 Task: Open the view bar.
Action: Mouse moved to (177, 14)
Screenshot: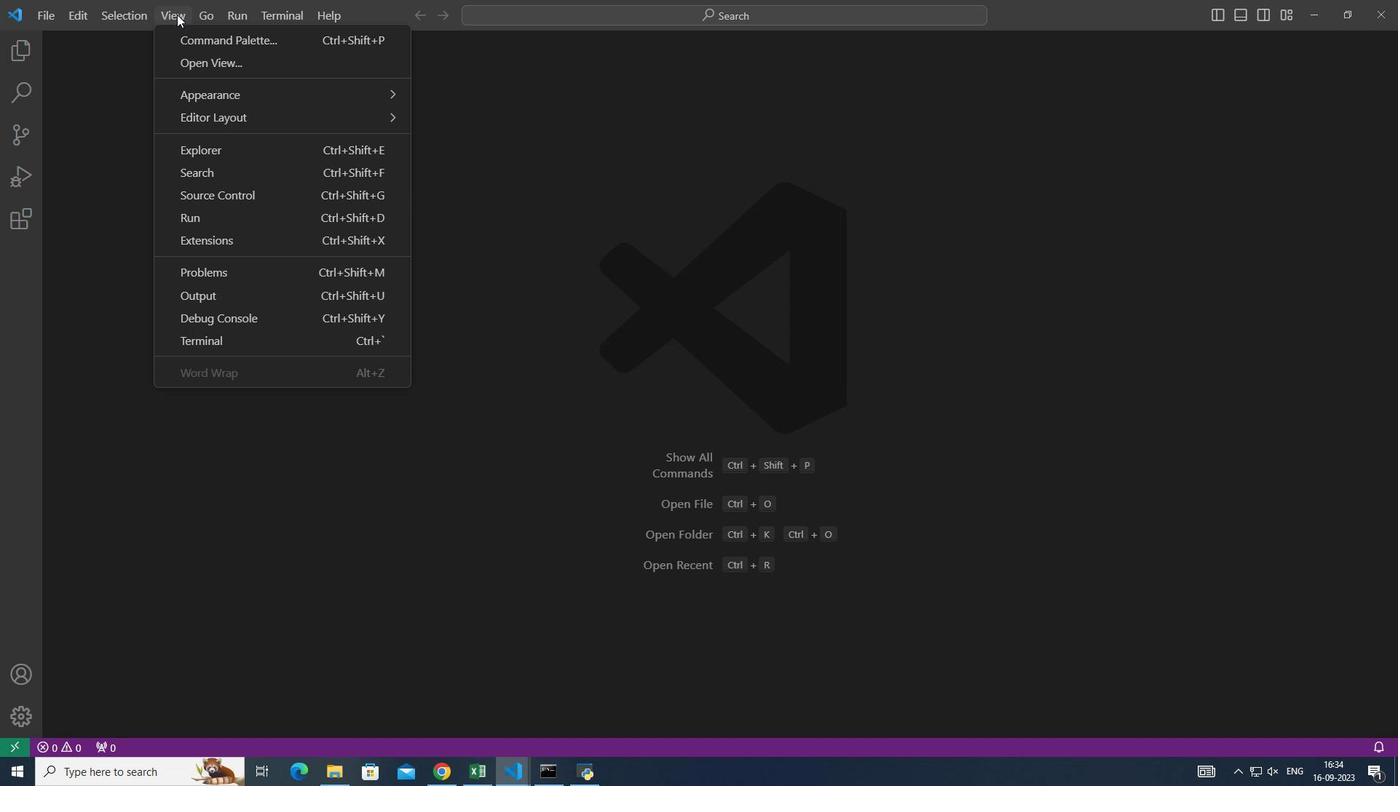
Action: Mouse pressed left at (177, 14)
Screenshot: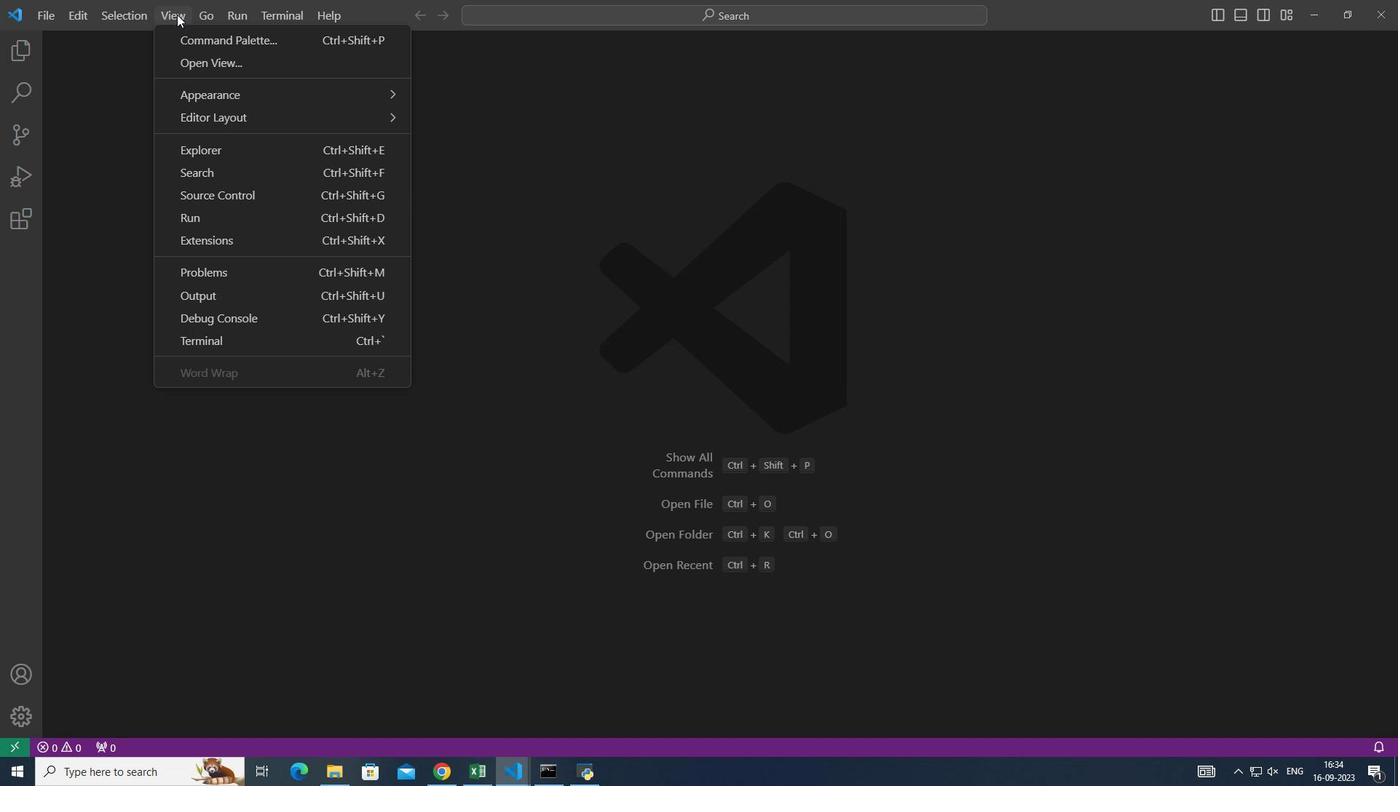 
Action: Mouse moved to (202, 62)
Screenshot: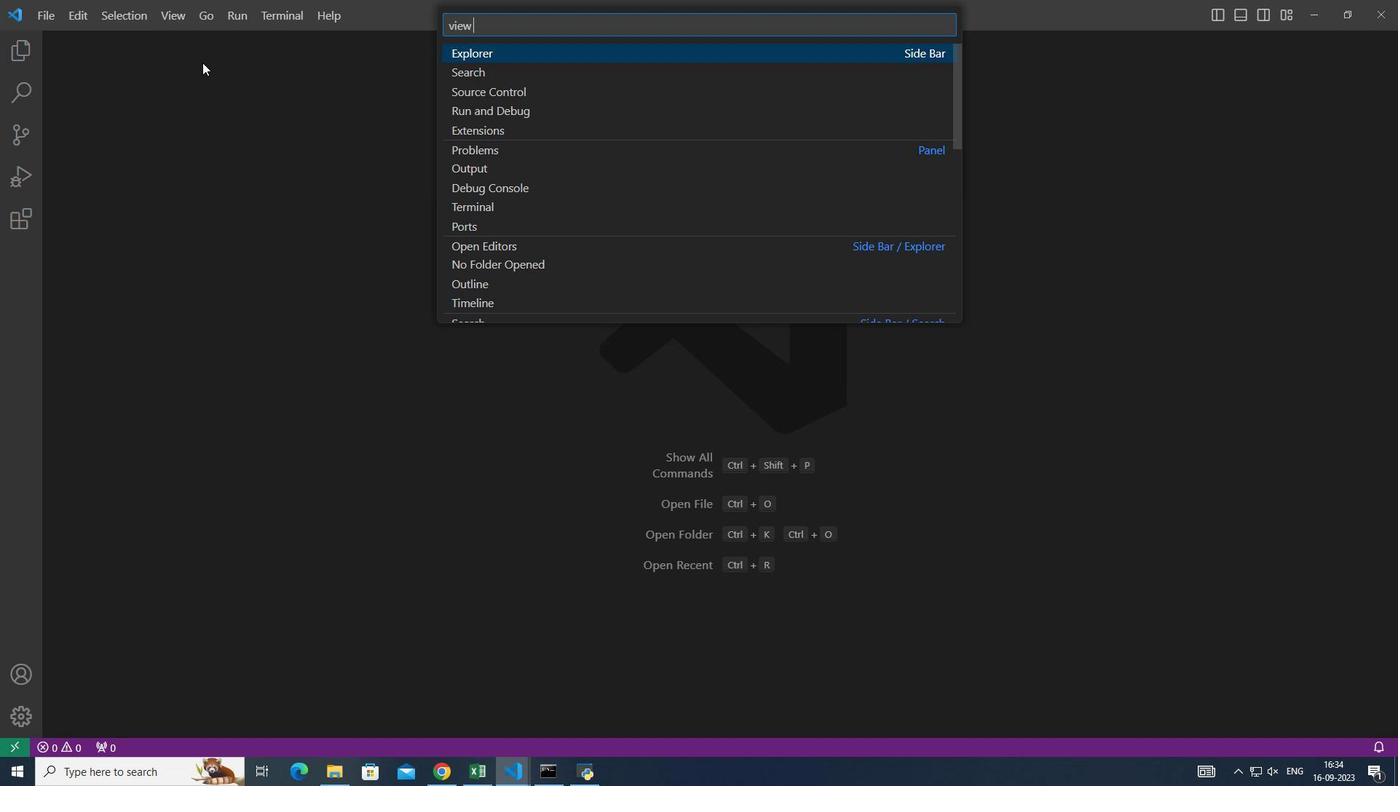 
Action: Mouse pressed left at (202, 62)
Screenshot: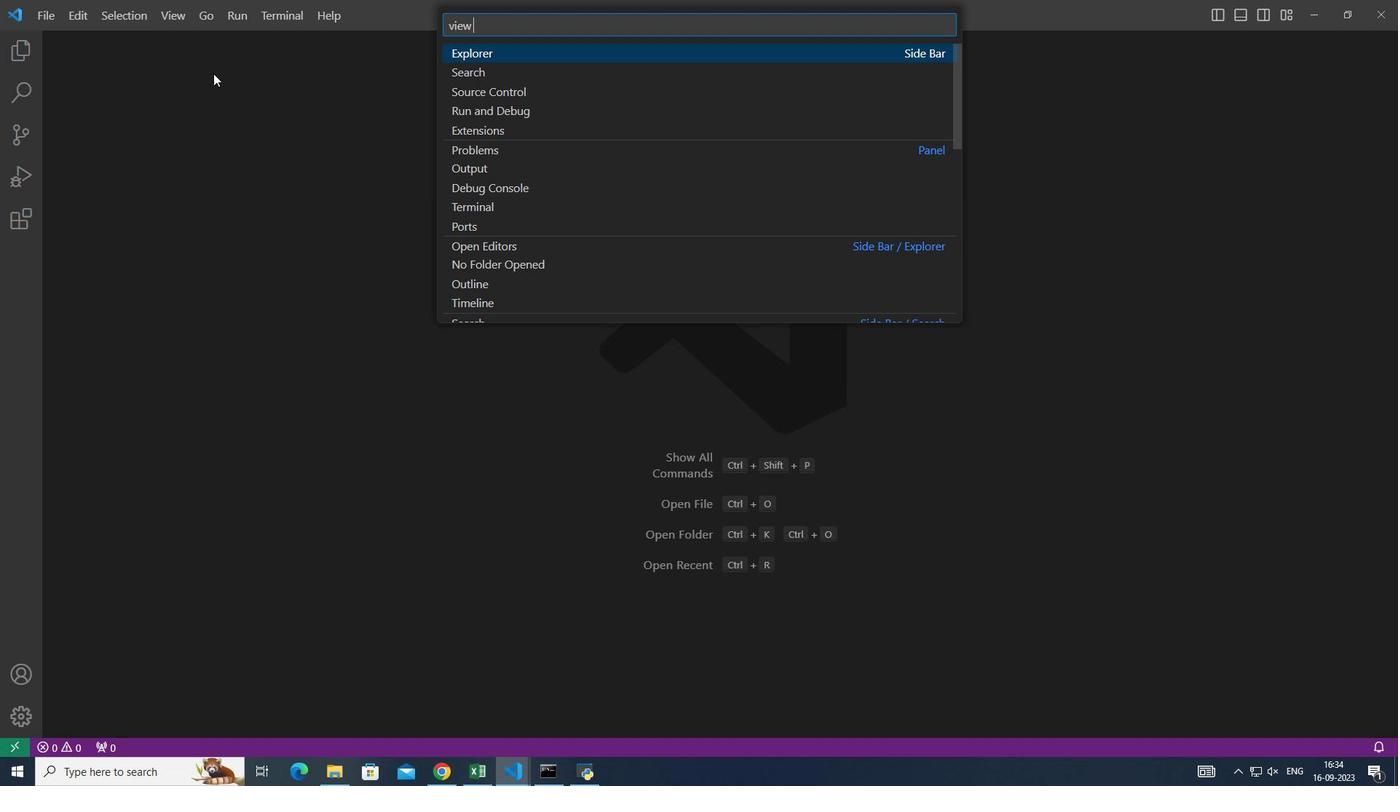 
Action: Mouse moved to (555, 285)
Screenshot: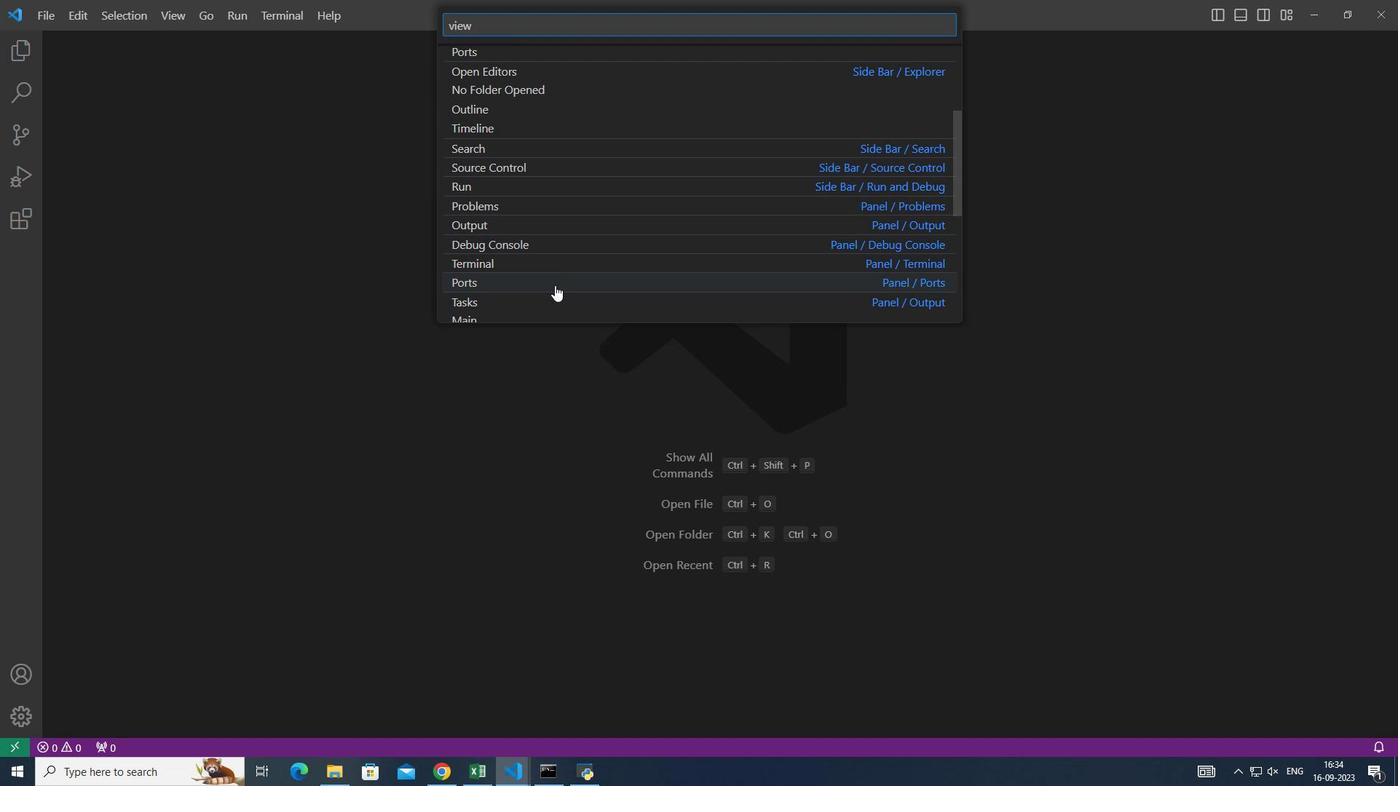 
Action: Mouse scrolled (555, 284) with delta (0, 0)
Screenshot: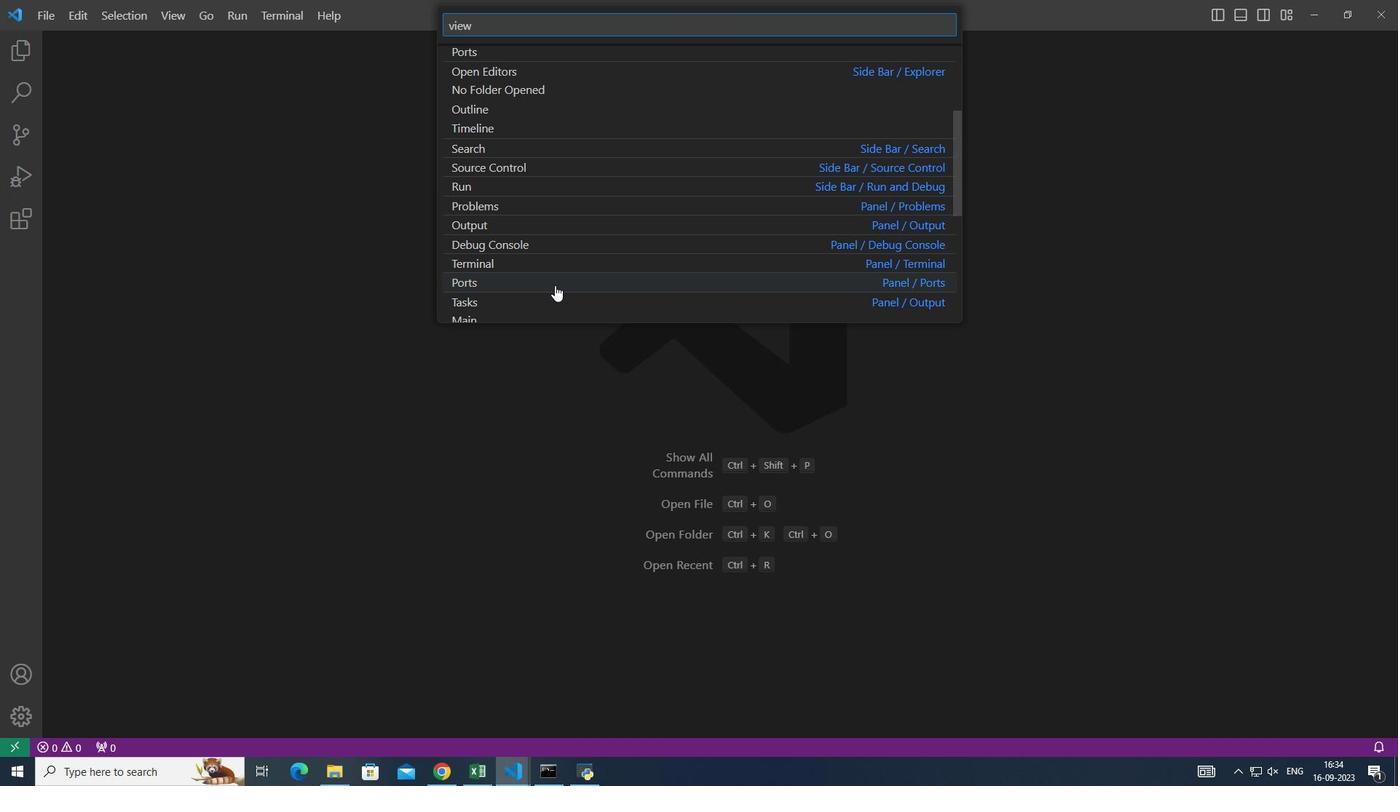 
Action: Mouse scrolled (555, 284) with delta (0, 0)
Screenshot: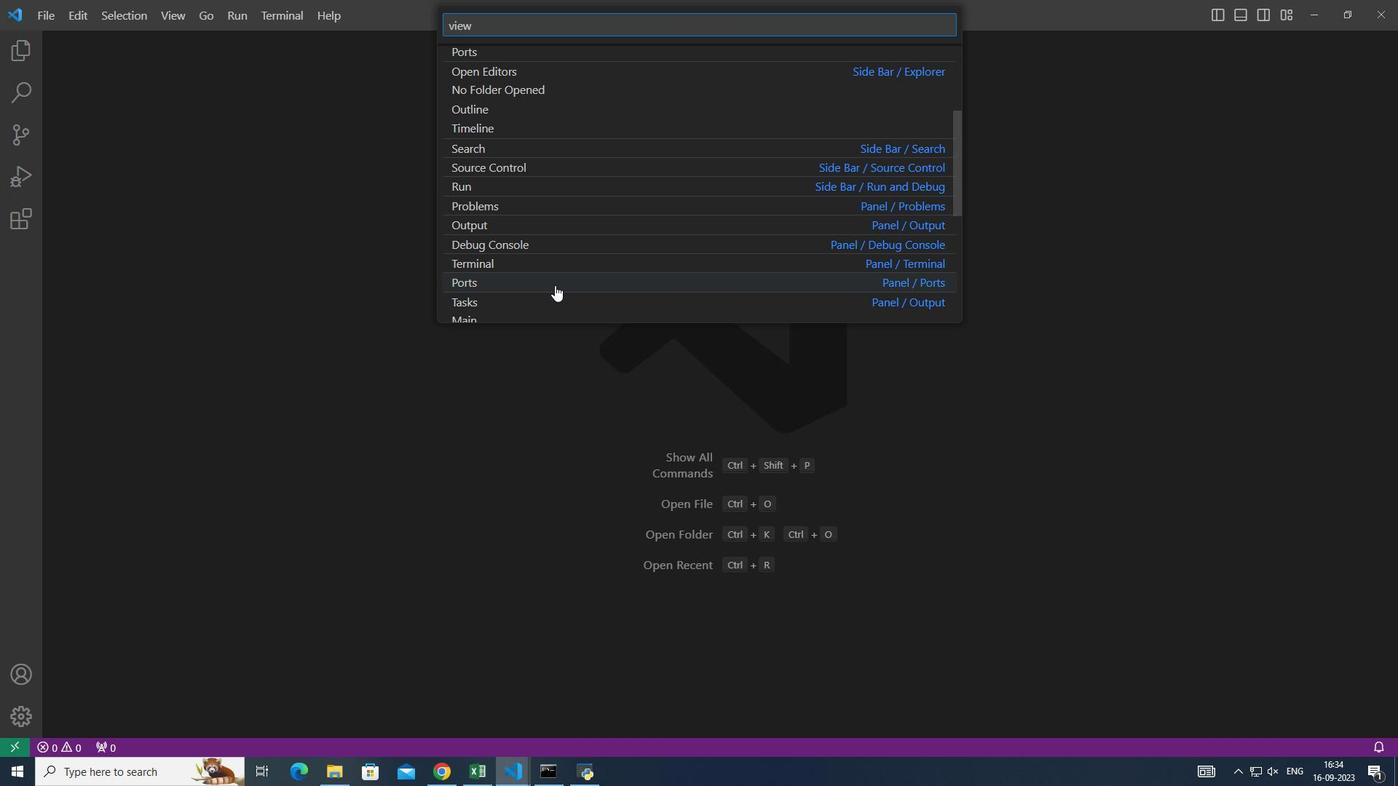 
Action: Mouse scrolled (555, 284) with delta (0, 0)
Screenshot: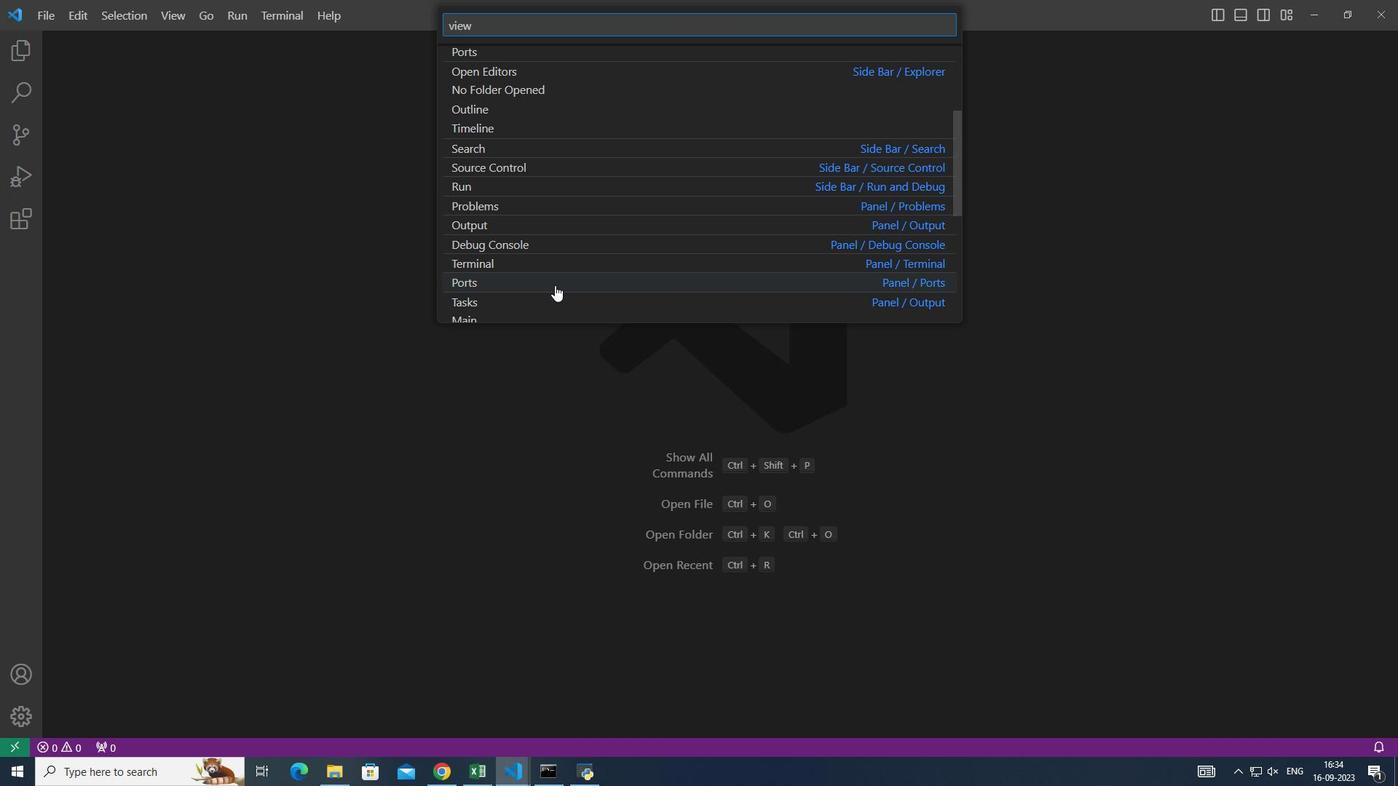 
Action: Mouse scrolled (555, 284) with delta (0, 0)
Screenshot: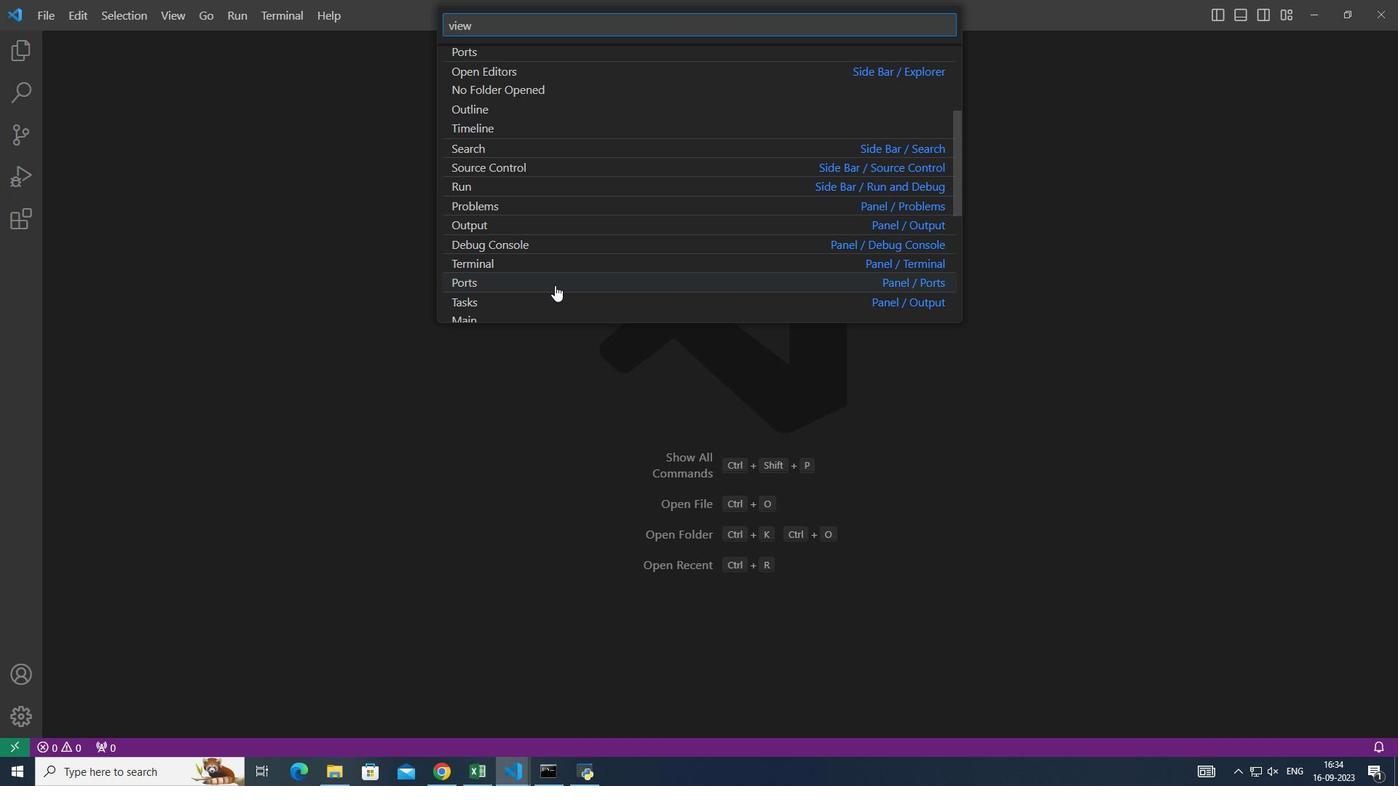 
Action: Mouse scrolled (555, 284) with delta (0, 0)
Screenshot: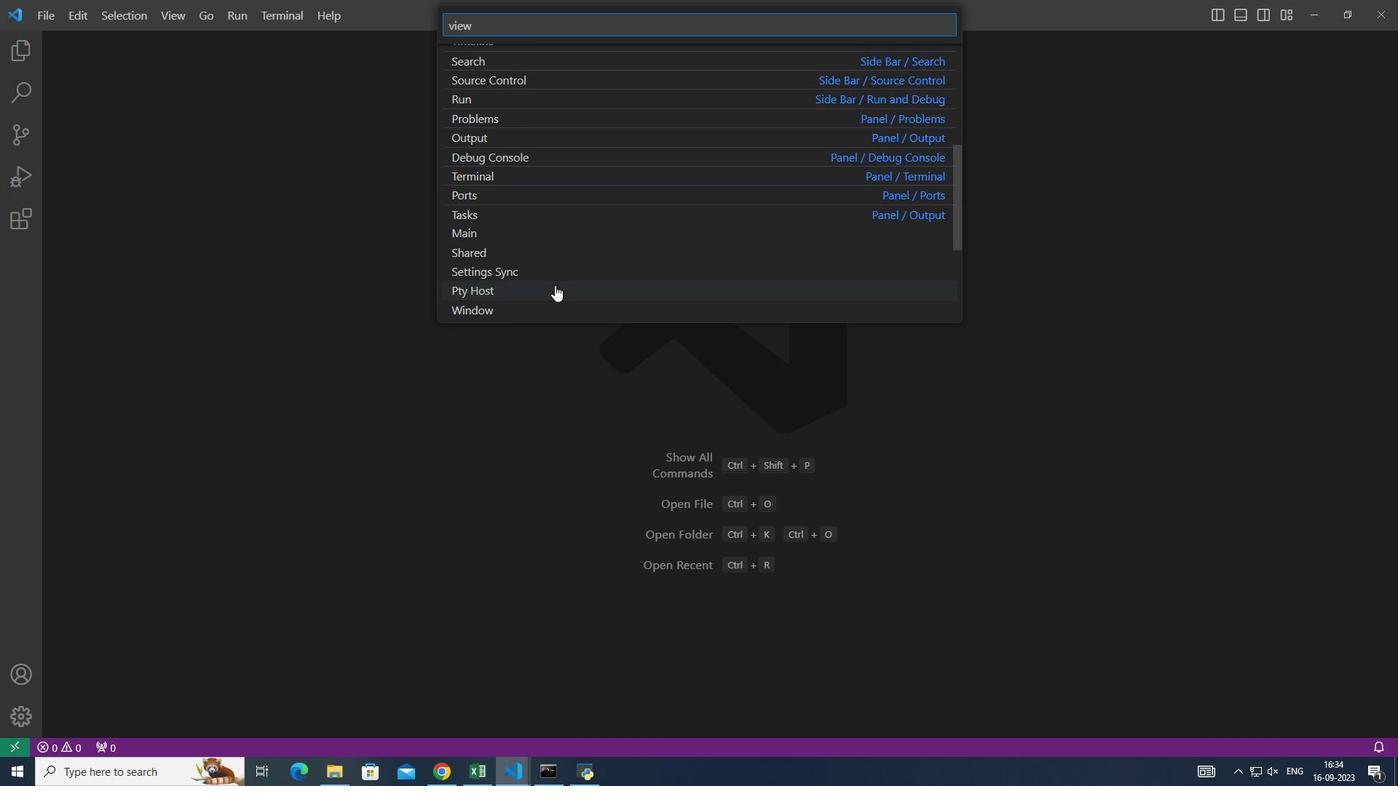 
Action: Mouse scrolled (555, 284) with delta (0, 0)
Screenshot: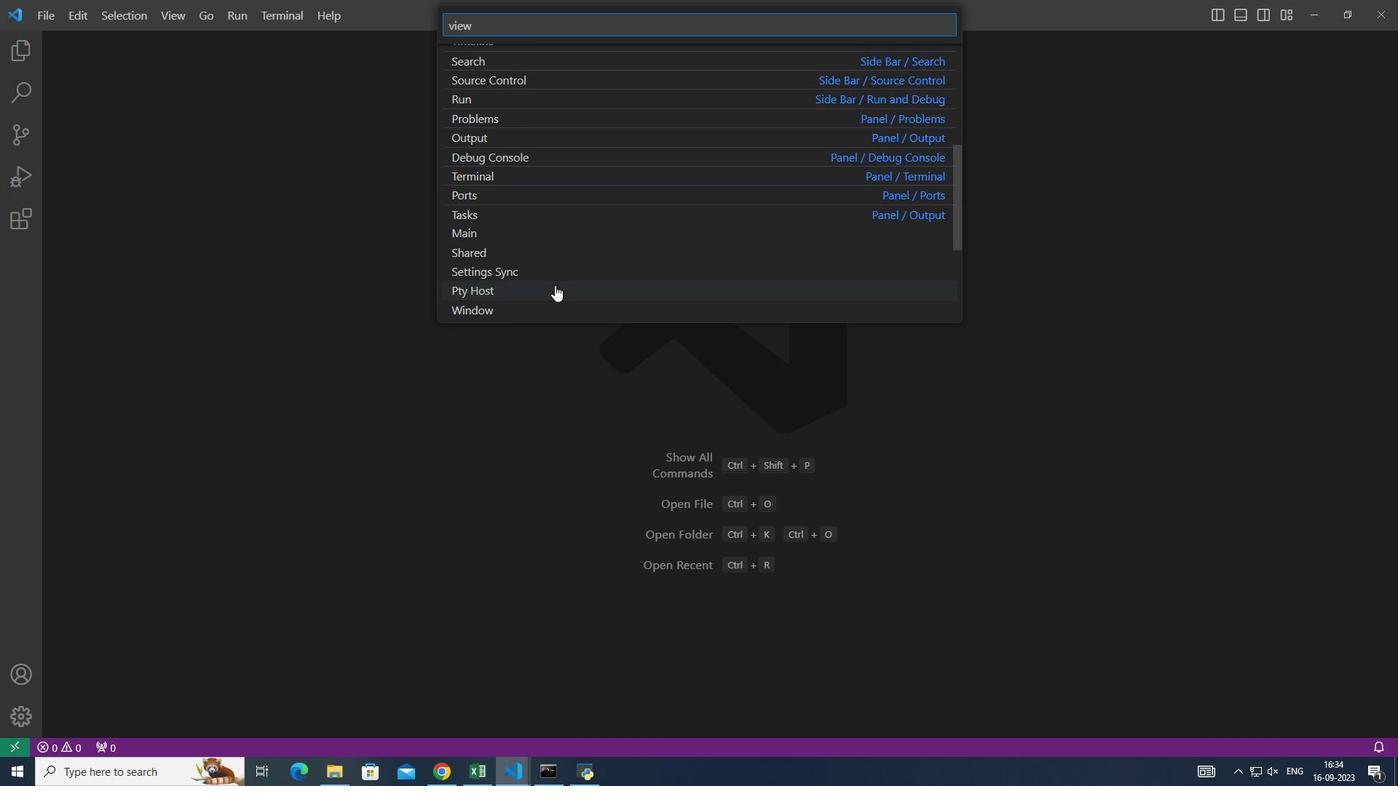 
Action: Mouse moved to (791, 365)
Screenshot: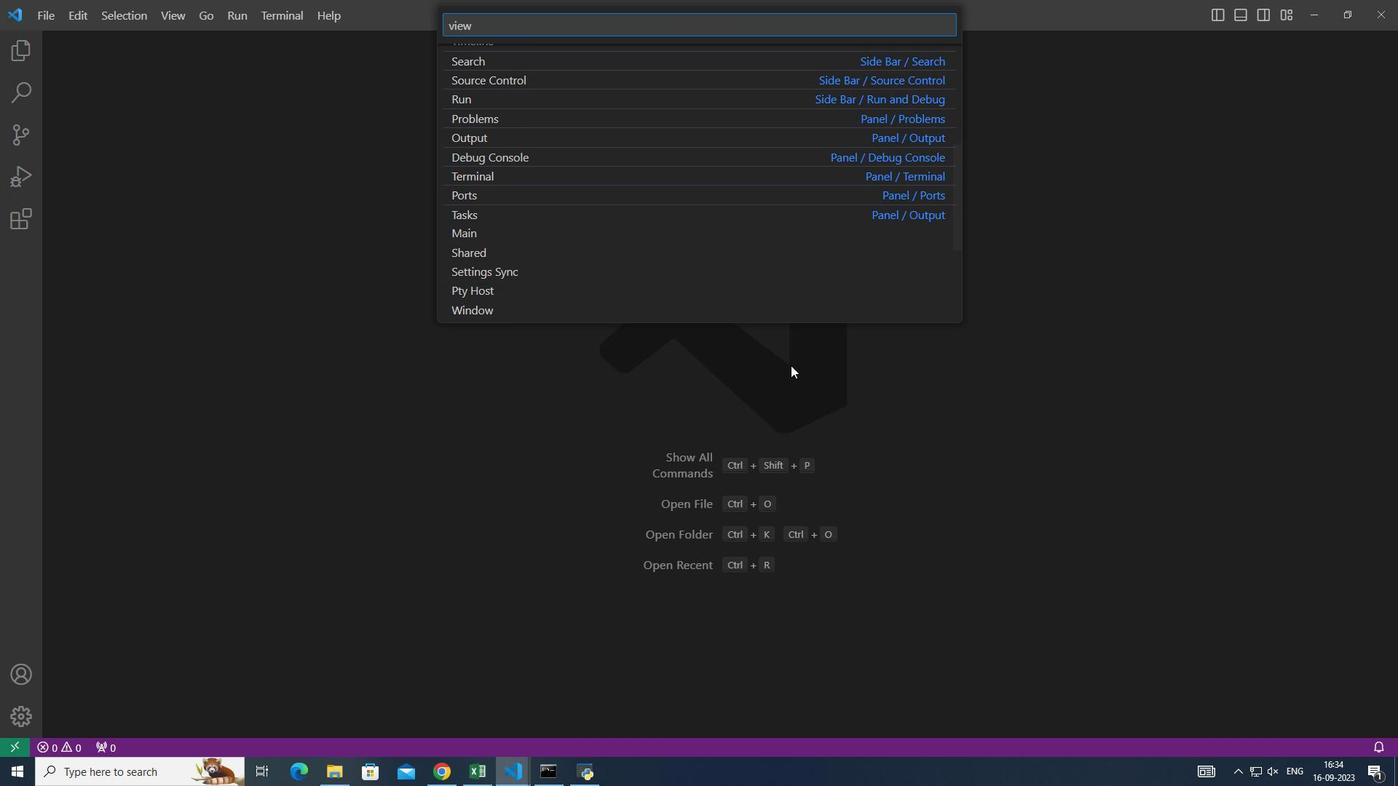
